 Task: Create new user trace flags for debug logs
Action: Mouse scrolled (245, 184) with delta (0, 0)
Screenshot: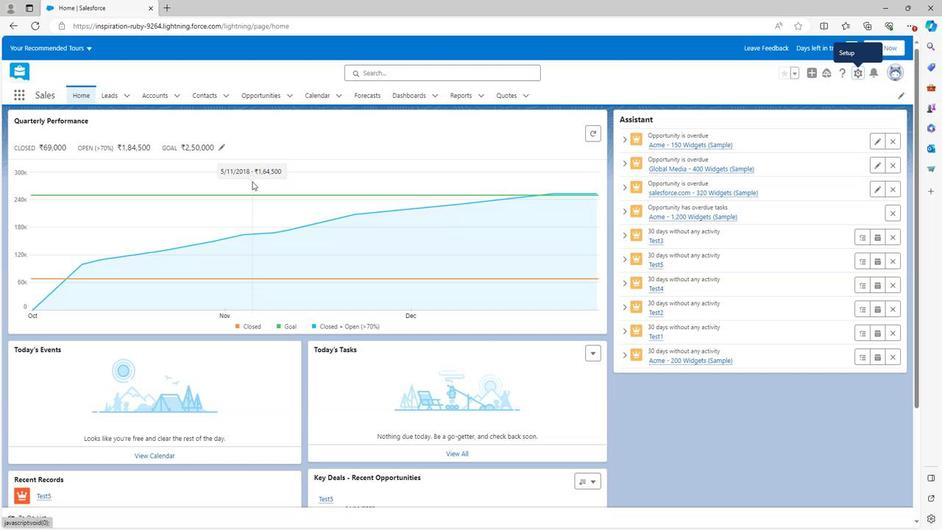 
Action: Mouse moved to (246, 184)
Screenshot: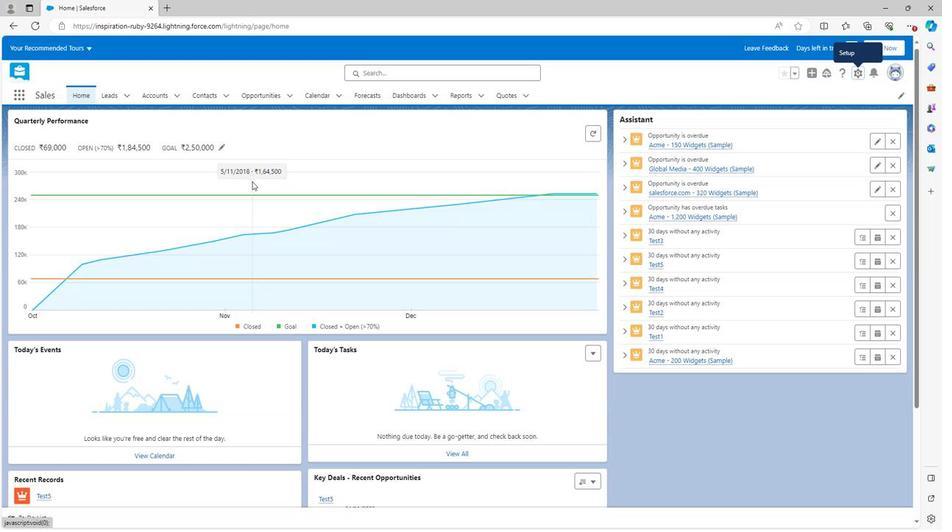 
Action: Mouse scrolled (246, 184) with delta (0, 0)
Screenshot: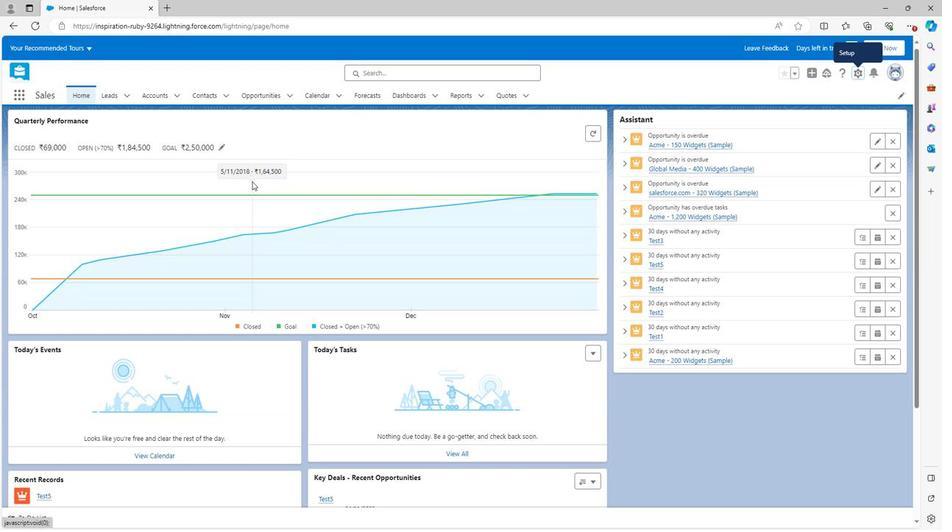 
Action: Mouse scrolled (246, 184) with delta (0, 0)
Screenshot: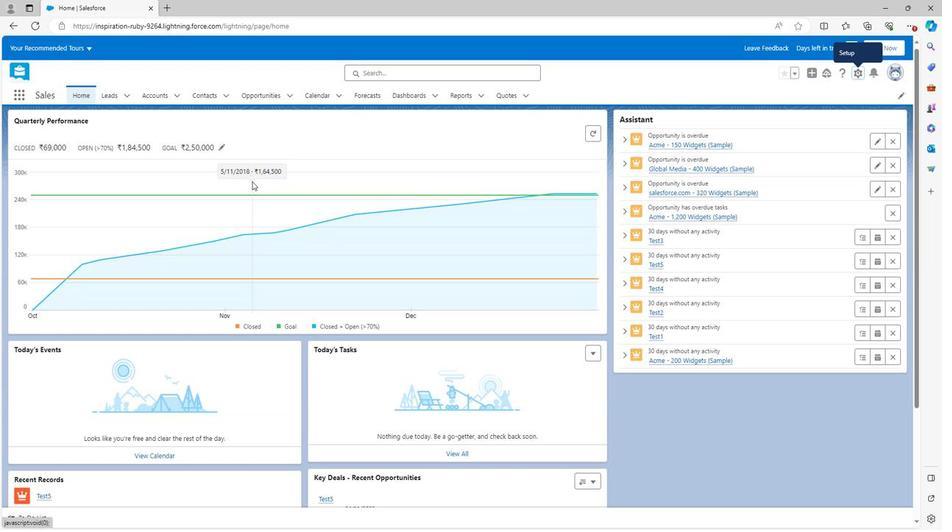 
Action: Mouse scrolled (246, 184) with delta (0, 0)
Screenshot: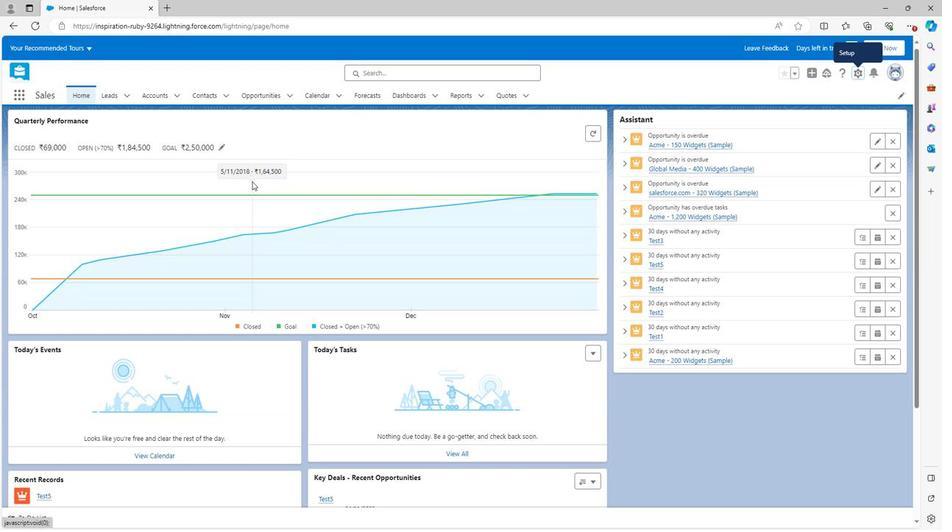 
Action: Mouse scrolled (246, 185) with delta (0, 0)
Screenshot: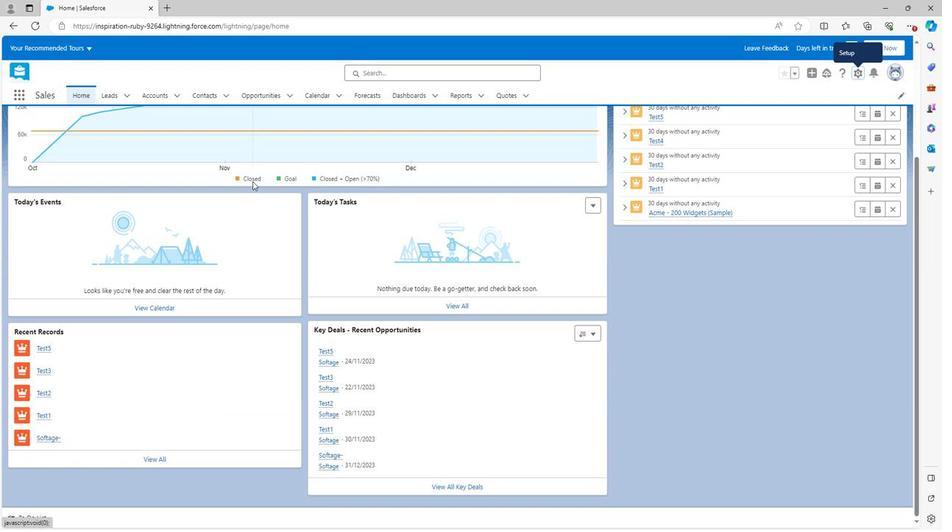 
Action: Mouse scrolled (246, 185) with delta (0, 0)
Screenshot: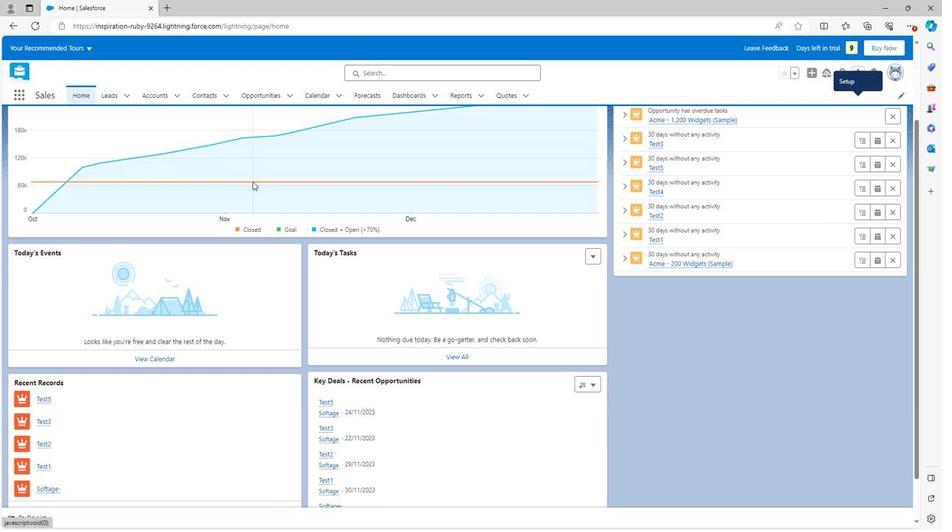 
Action: Mouse scrolled (246, 185) with delta (0, 0)
Screenshot: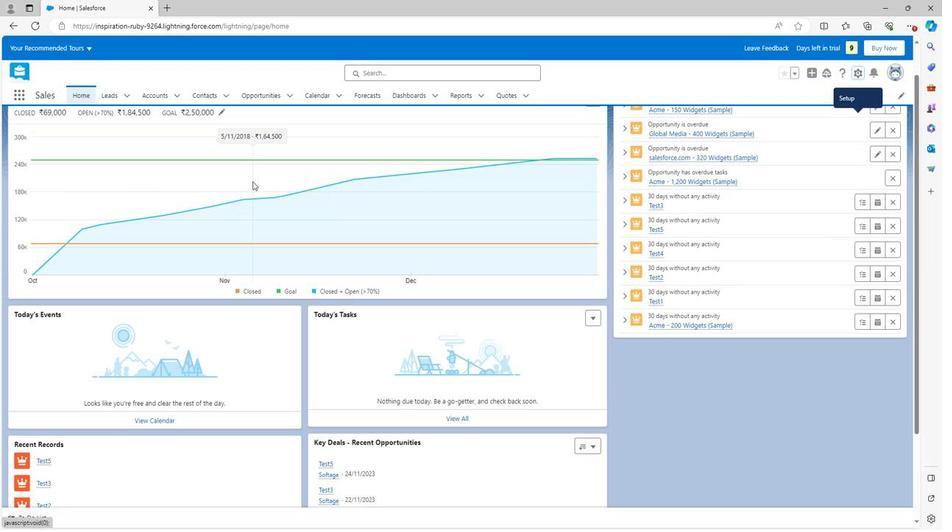 
Action: Mouse scrolled (246, 185) with delta (0, 0)
Screenshot: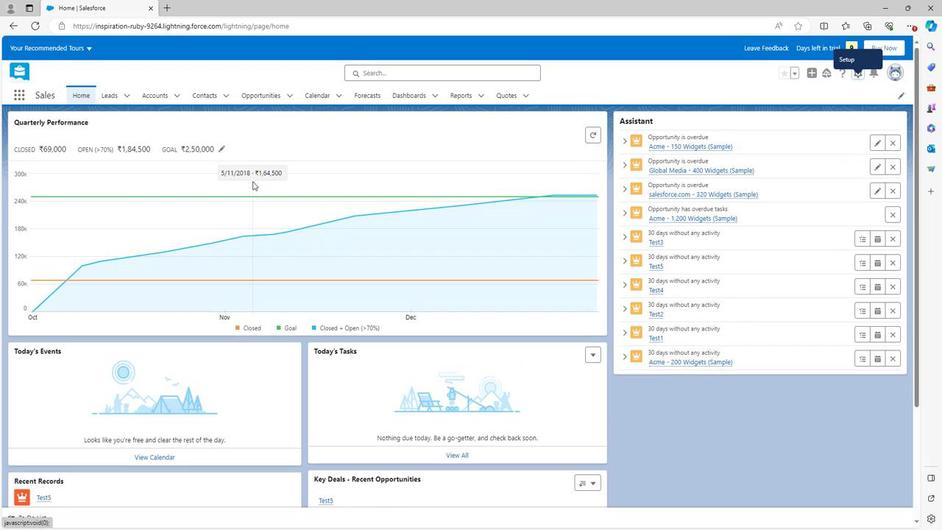 
Action: Mouse moved to (850, 72)
Screenshot: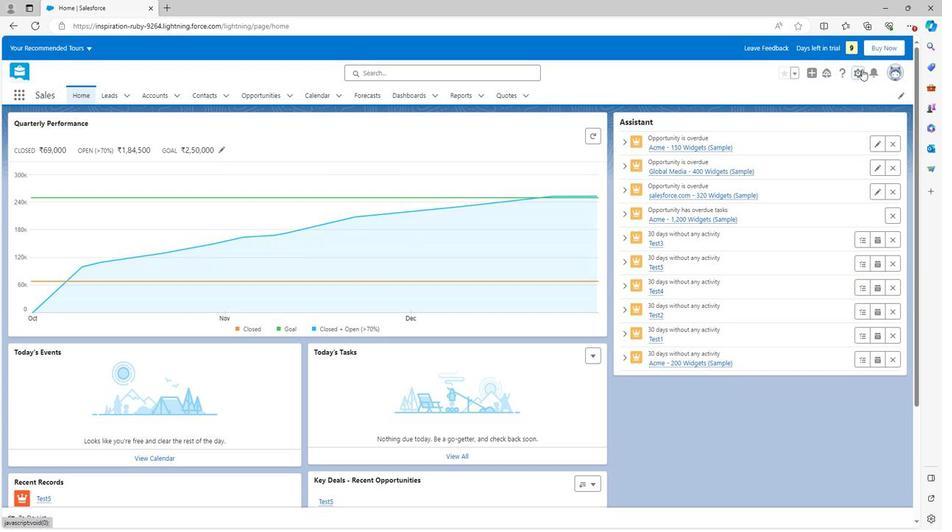 
Action: Mouse pressed left at (850, 72)
Screenshot: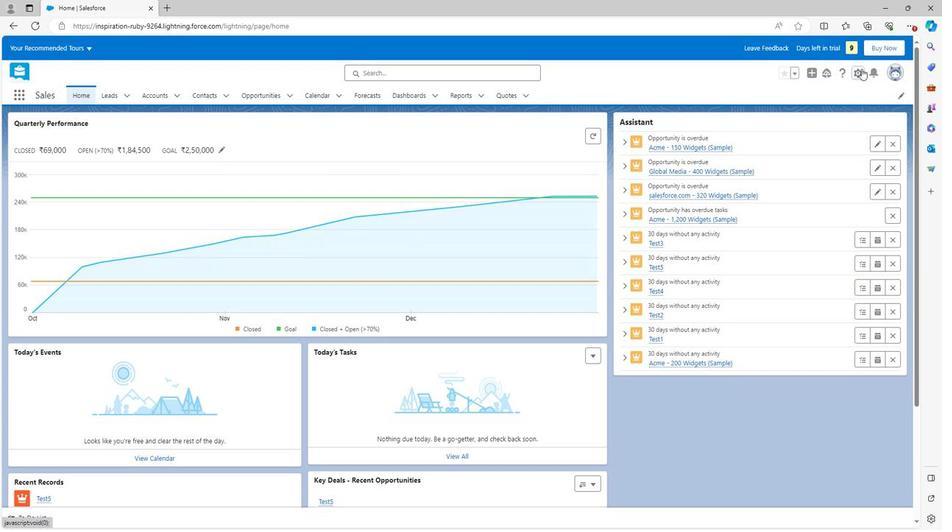 
Action: Mouse moved to (813, 102)
Screenshot: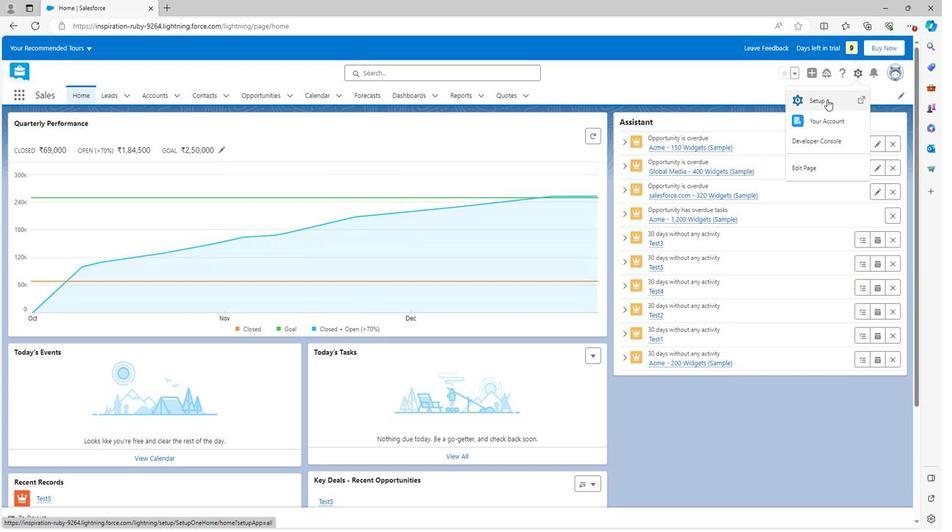 
Action: Mouse pressed left at (813, 102)
Screenshot: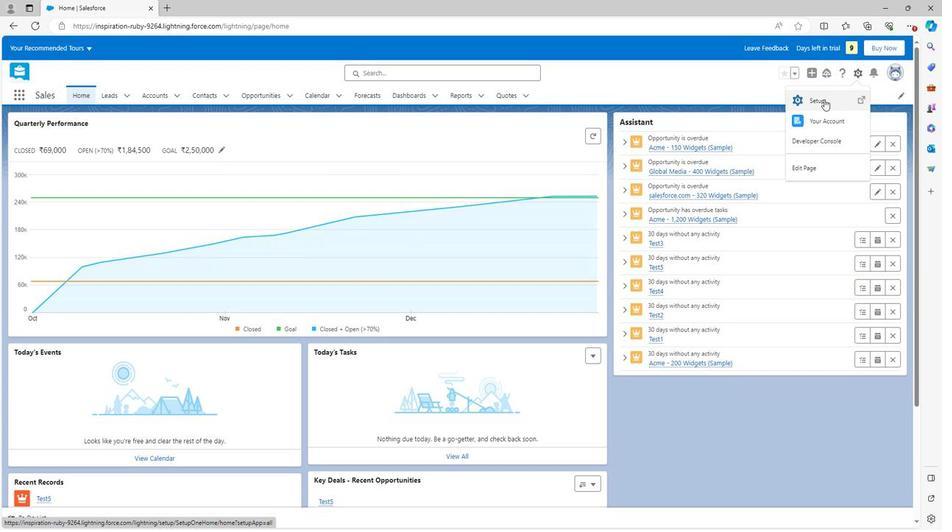 
Action: Mouse moved to (30, 357)
Screenshot: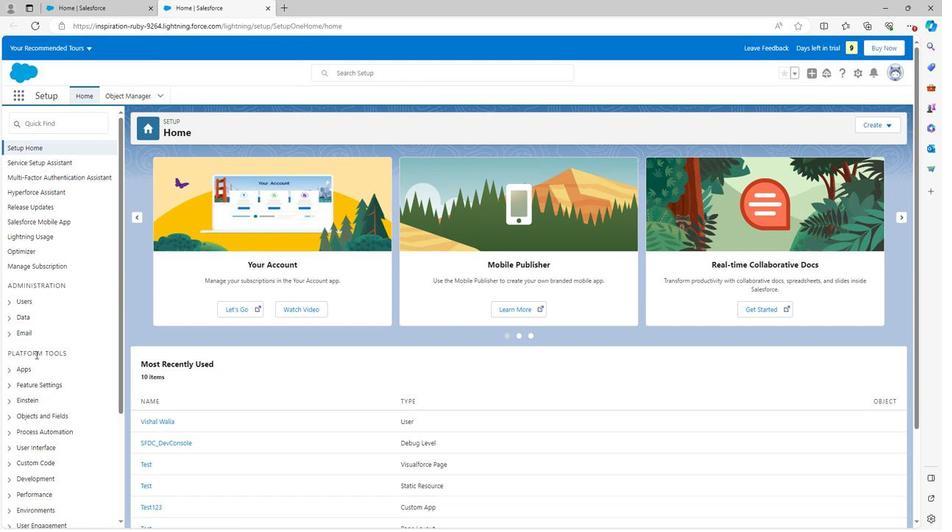 
Action: Mouse scrolled (30, 357) with delta (0, 0)
Screenshot: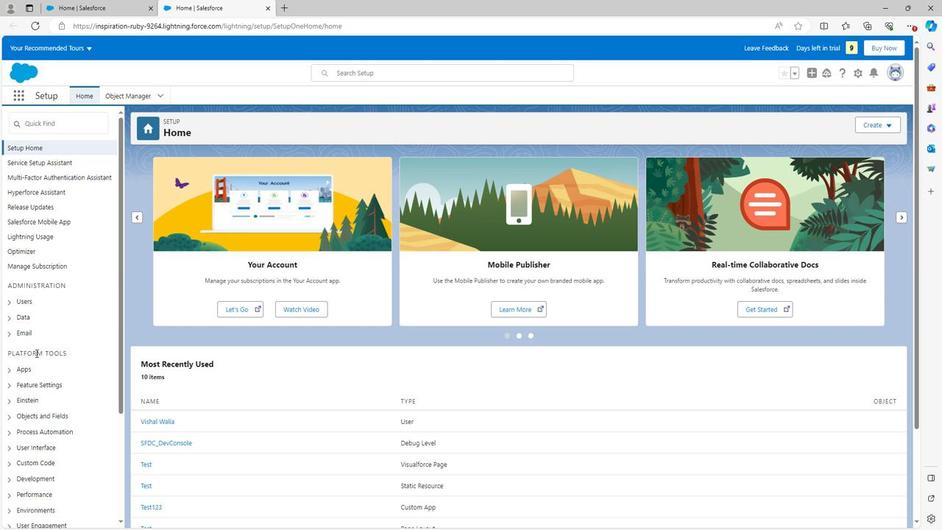 
Action: Mouse scrolled (30, 357) with delta (0, 0)
Screenshot: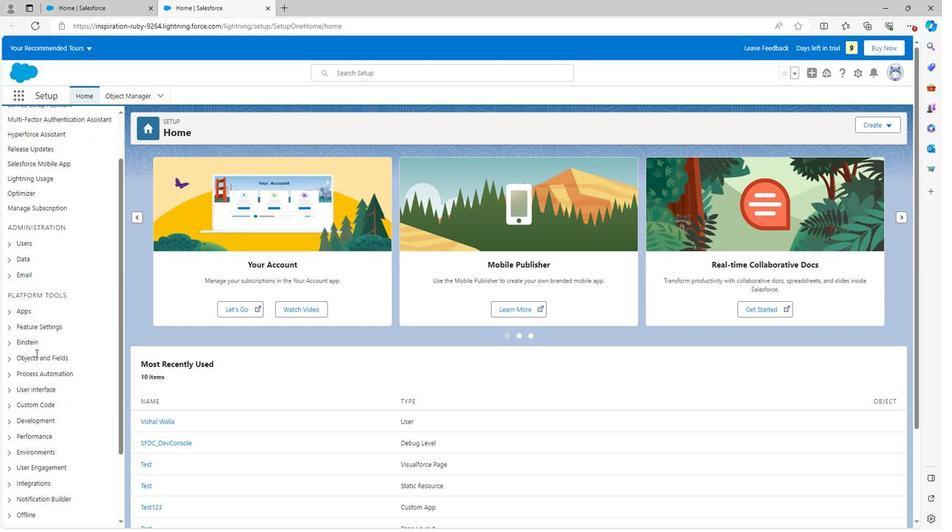 
Action: Mouse moved to (2, 386)
Screenshot: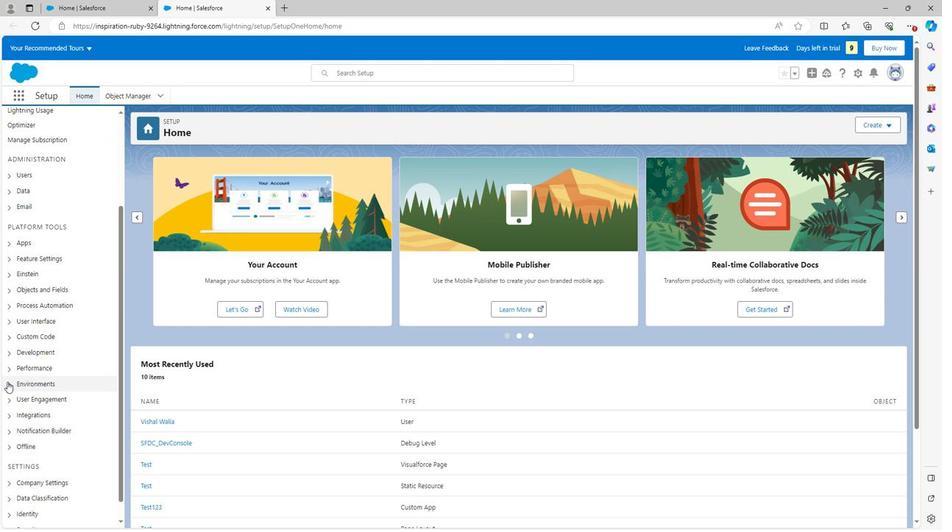 
Action: Mouse pressed left at (2, 386)
Screenshot: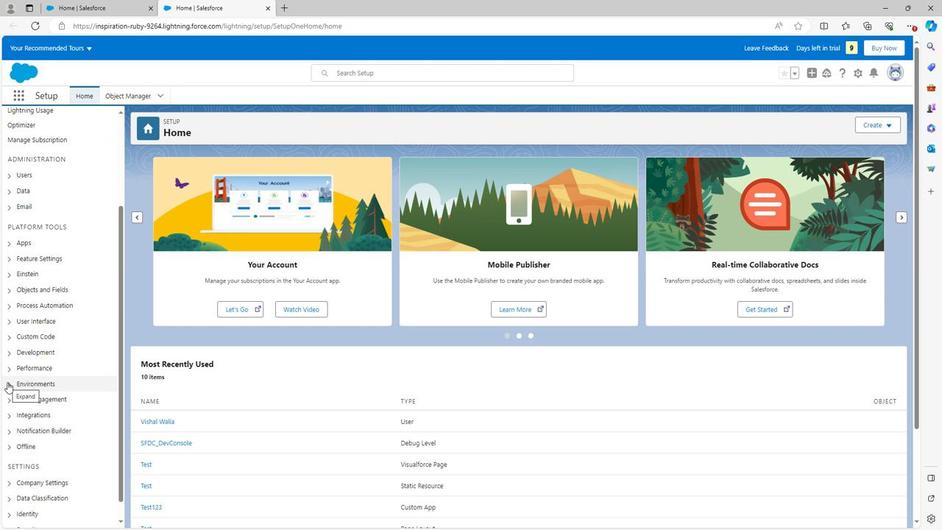 
Action: Mouse moved to (3, 386)
Screenshot: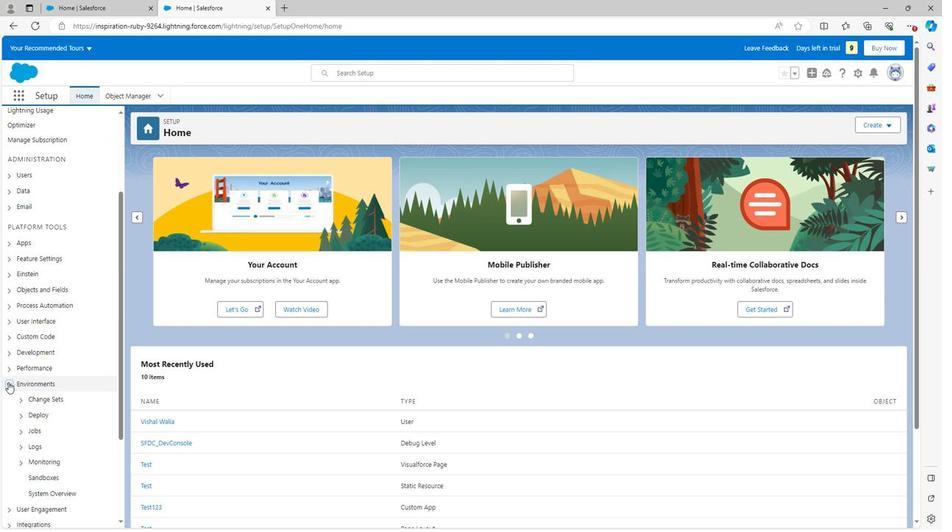 
Action: Mouse scrolled (3, 385) with delta (0, 0)
Screenshot: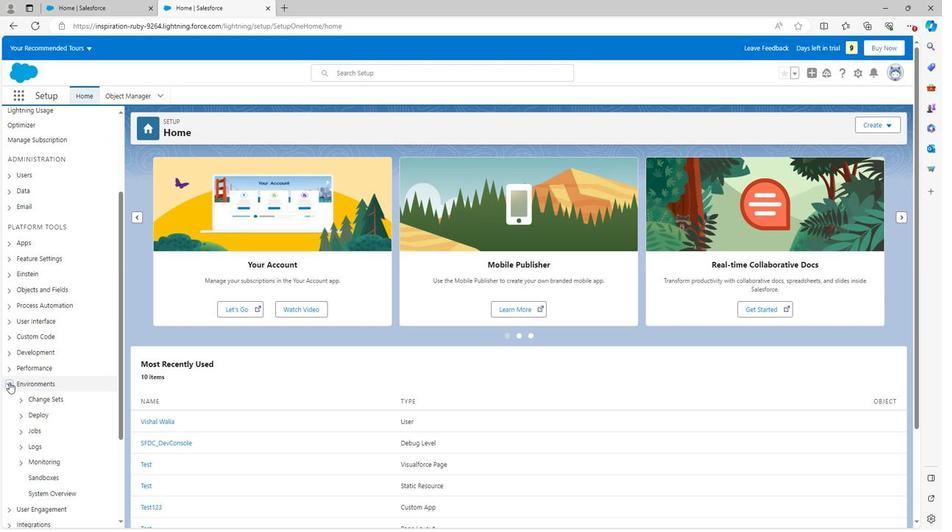 
Action: Mouse scrolled (3, 385) with delta (0, 0)
Screenshot: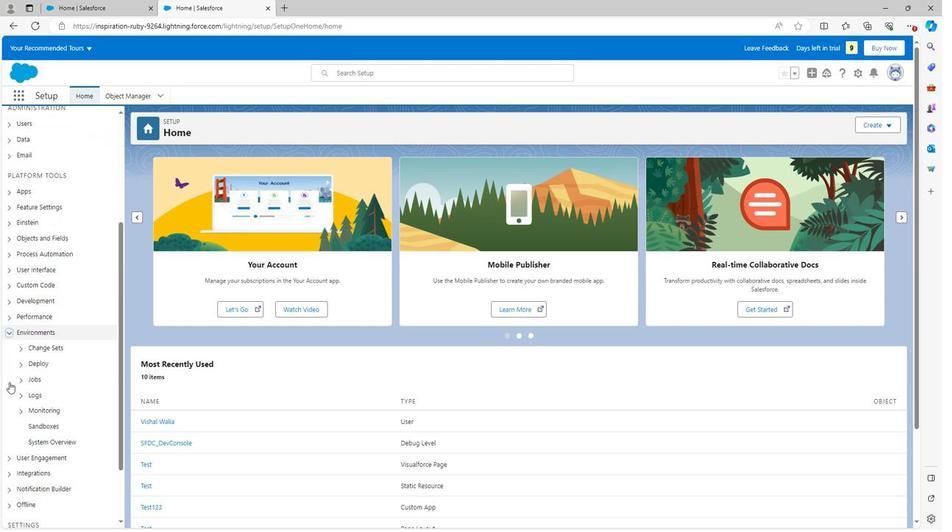 
Action: Mouse moved to (16, 323)
Screenshot: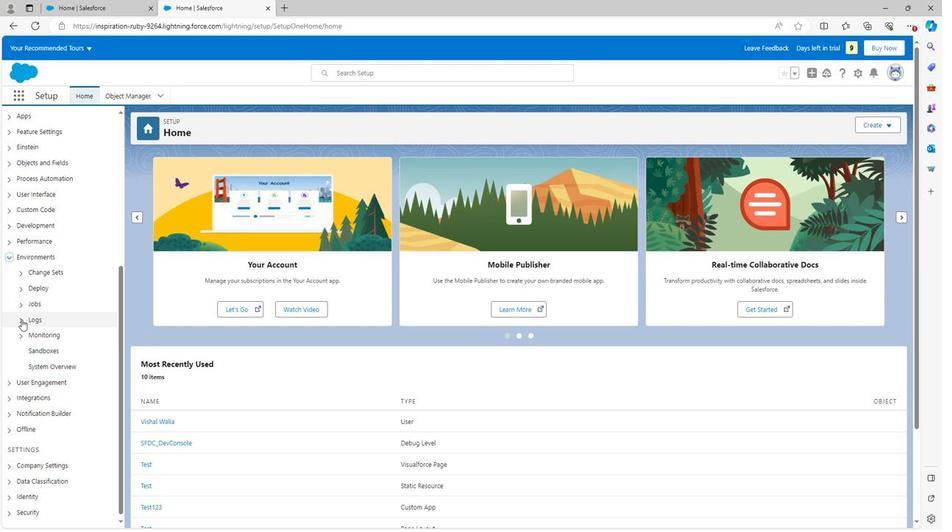 
Action: Mouse pressed left at (16, 323)
Screenshot: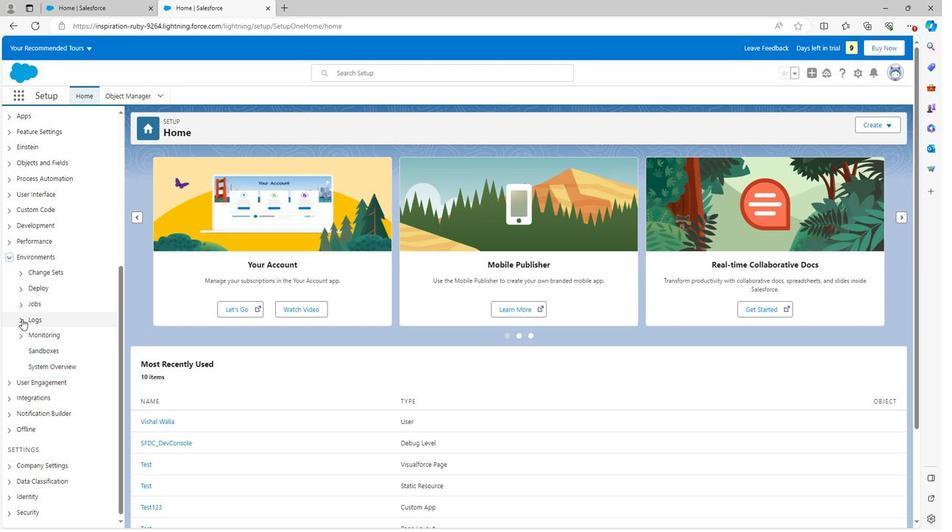 
Action: Mouse moved to (39, 341)
Screenshot: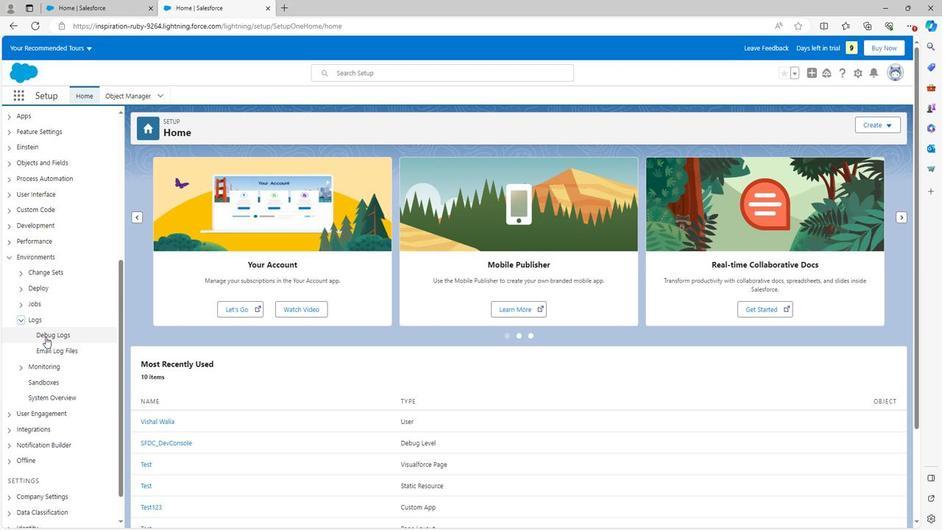 
Action: Mouse pressed left at (39, 341)
Screenshot: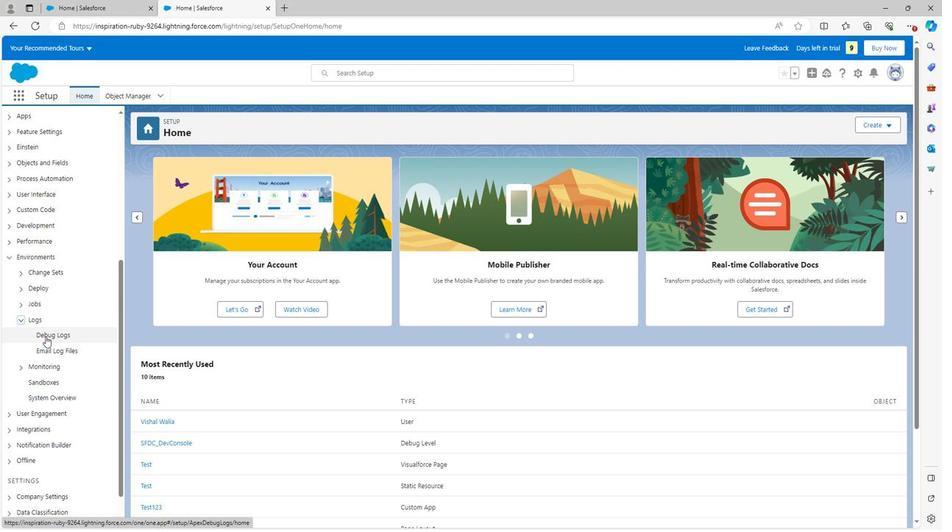 
Action: Mouse moved to (368, 238)
Screenshot: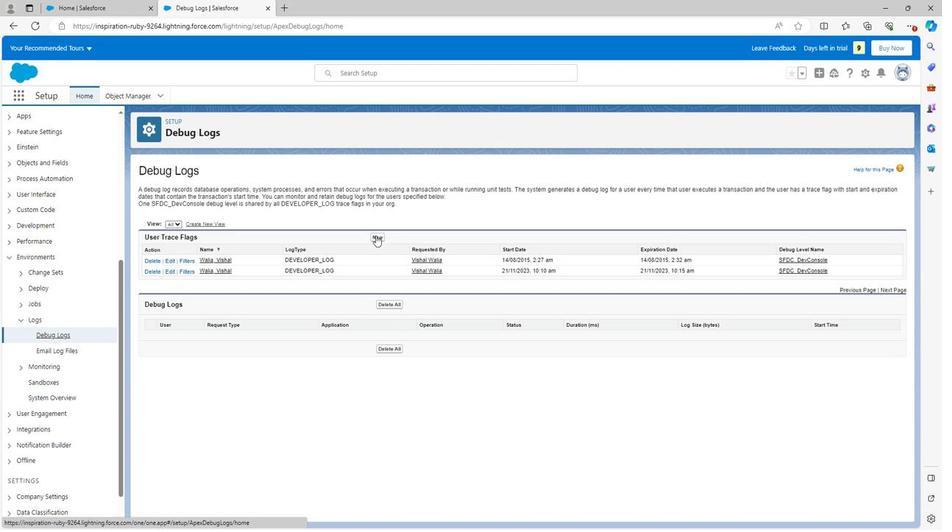 
Action: Mouse pressed left at (368, 238)
Screenshot: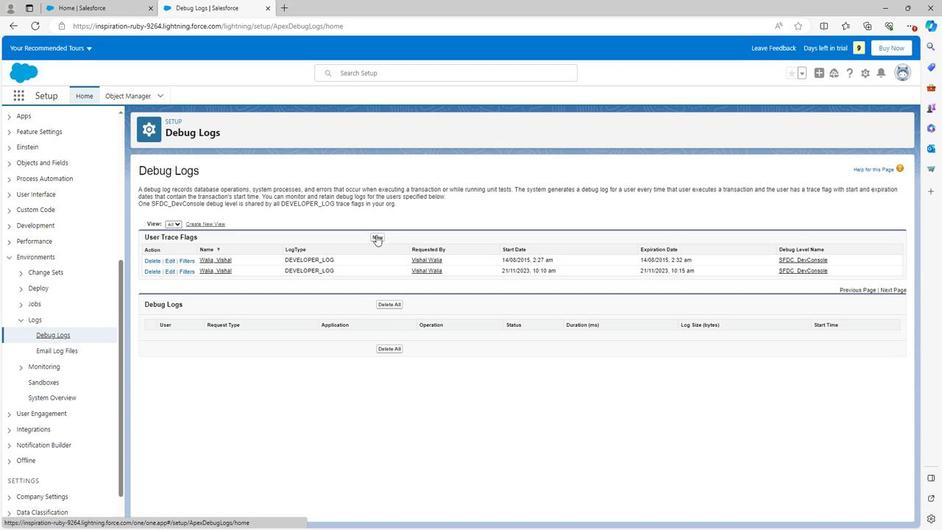 
Action: Mouse moved to (367, 325)
Screenshot: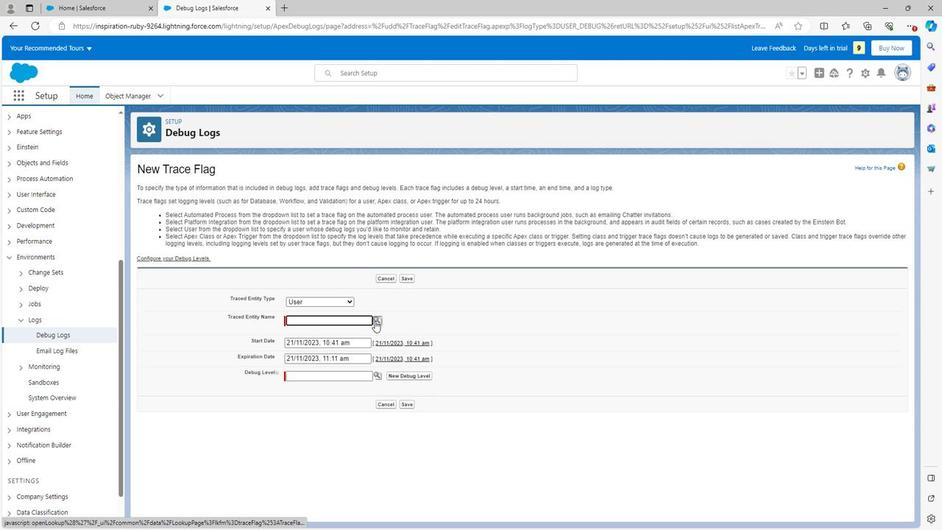 
Action: Mouse pressed left at (367, 325)
Screenshot: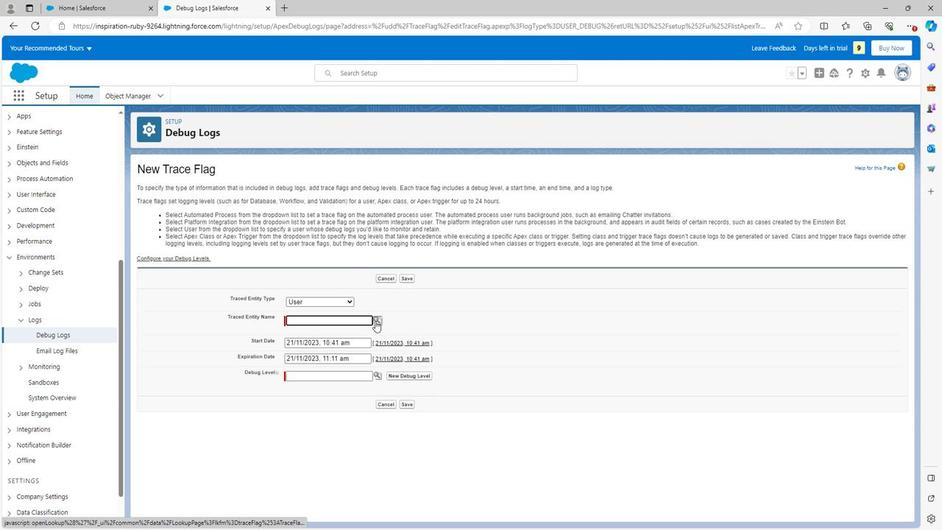 
Action: Mouse moved to (228, 407)
Screenshot: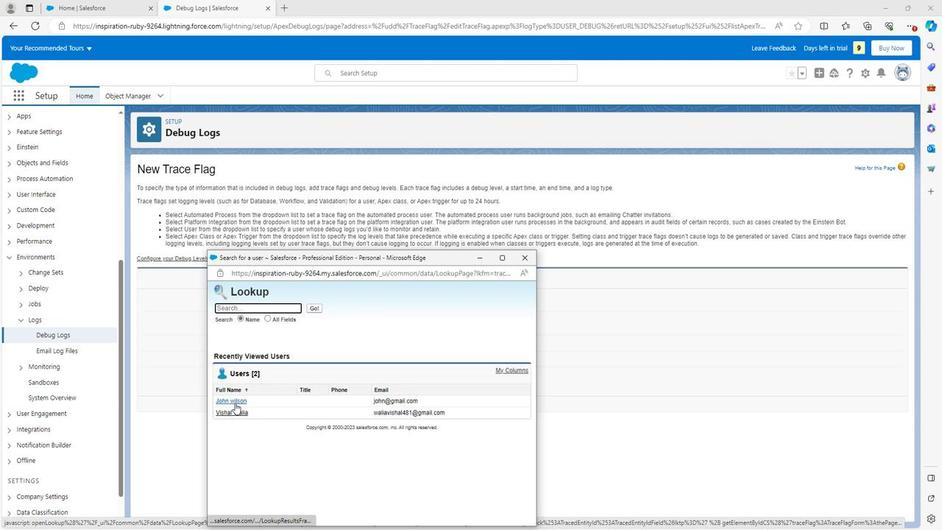 
Action: Mouse pressed left at (228, 407)
Screenshot: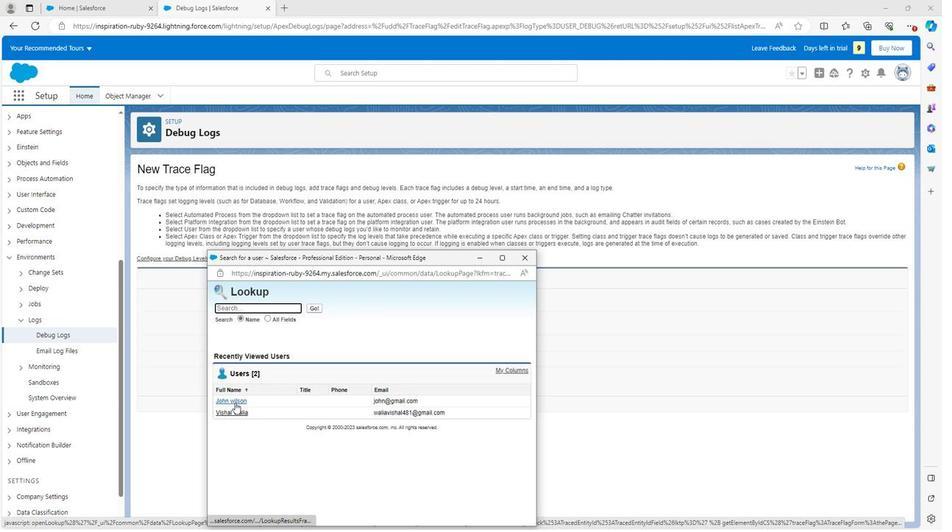 
Action: Mouse moved to (438, 321)
Screenshot: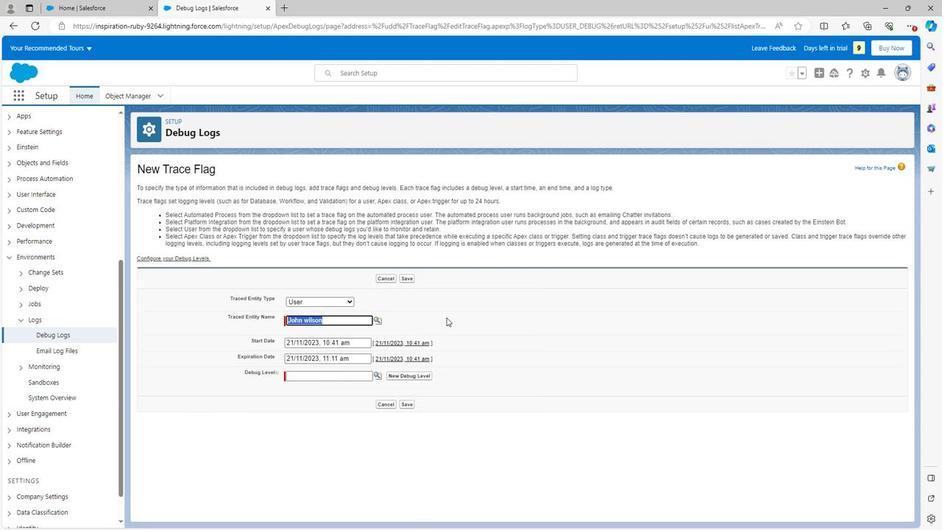 
Action: Mouse pressed left at (438, 321)
Screenshot: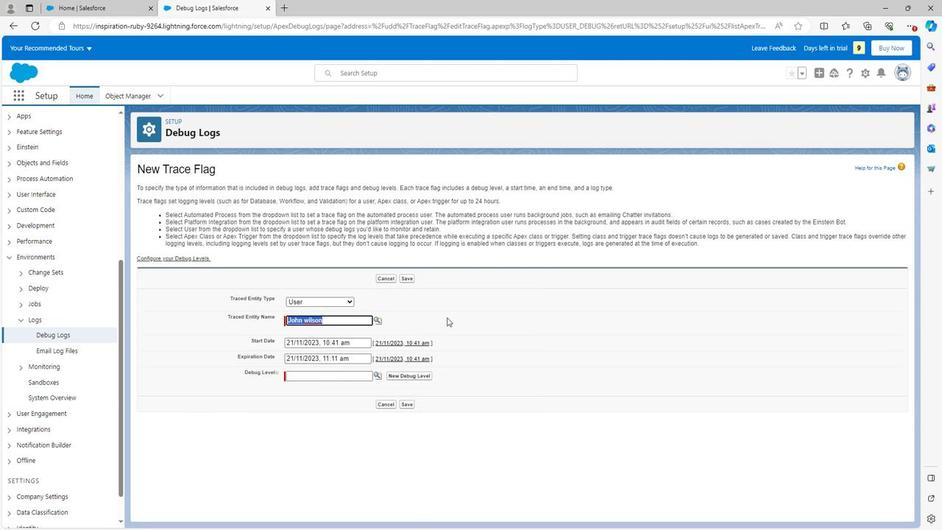 
Action: Mouse moved to (369, 379)
Screenshot: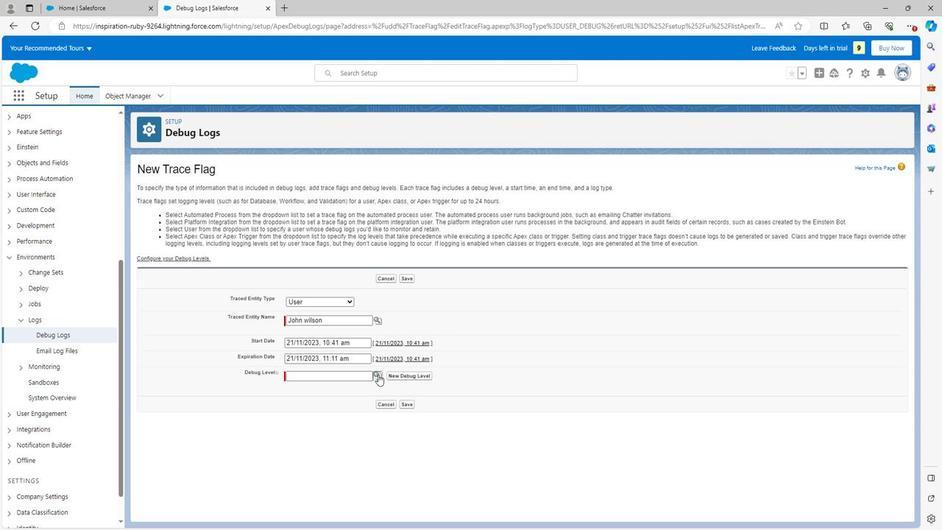 
Action: Mouse pressed left at (369, 379)
Screenshot: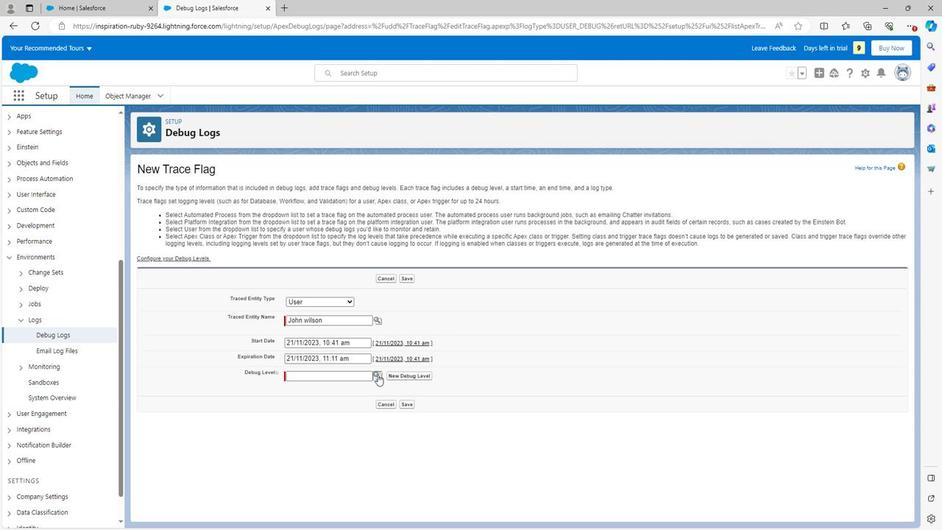 
Action: Mouse moved to (243, 383)
Screenshot: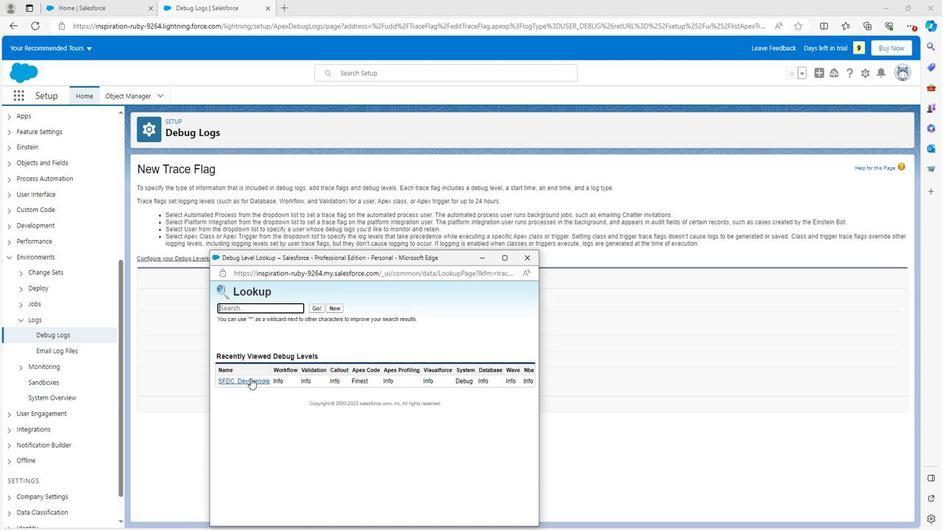 
Action: Mouse pressed left at (243, 383)
Screenshot: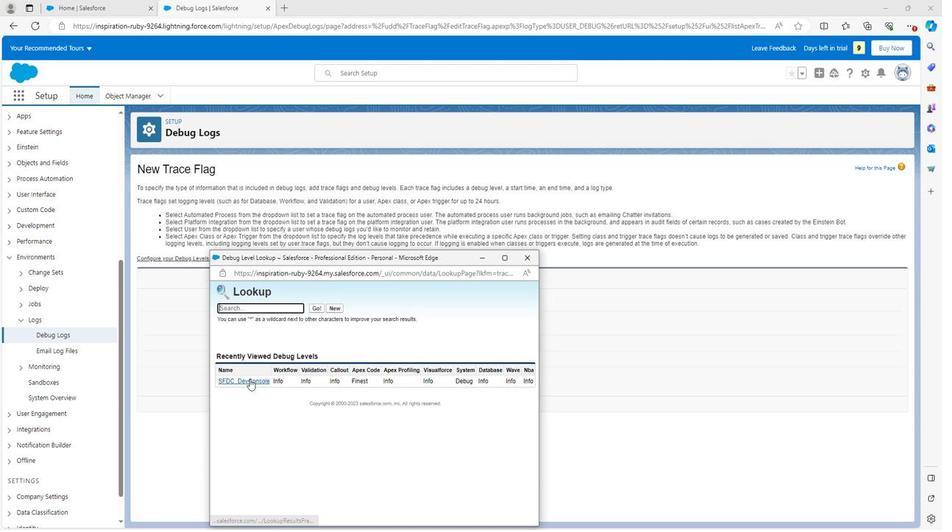 
Action: Mouse moved to (243, 383)
Screenshot: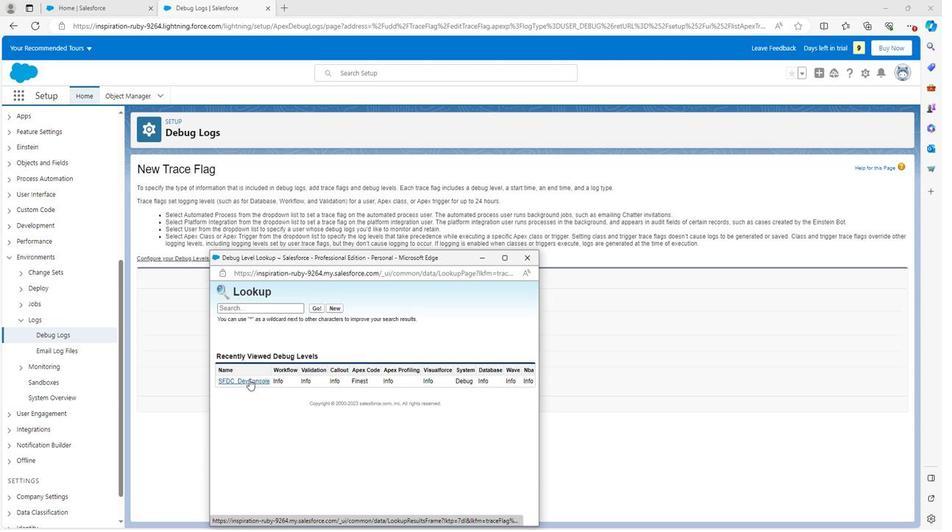 
Action: Mouse pressed left at (243, 383)
Screenshot: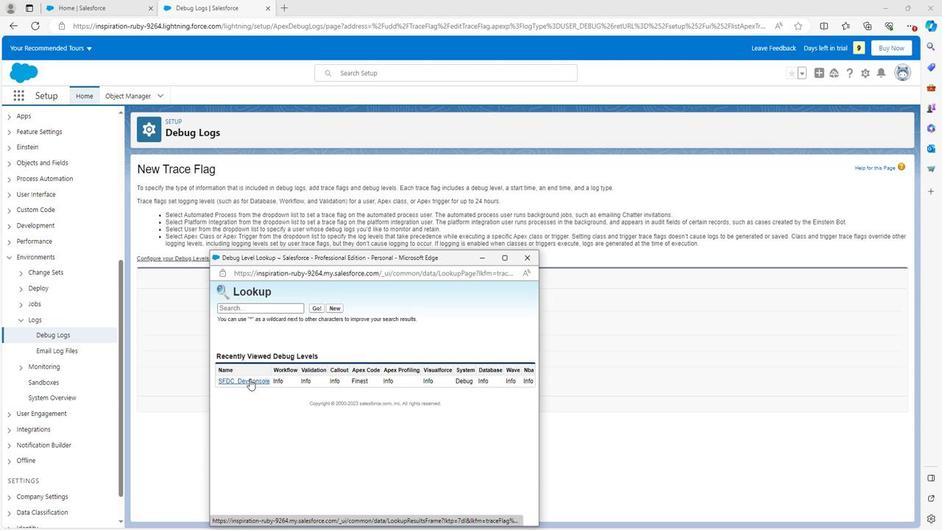 
Action: Mouse moved to (399, 411)
Screenshot: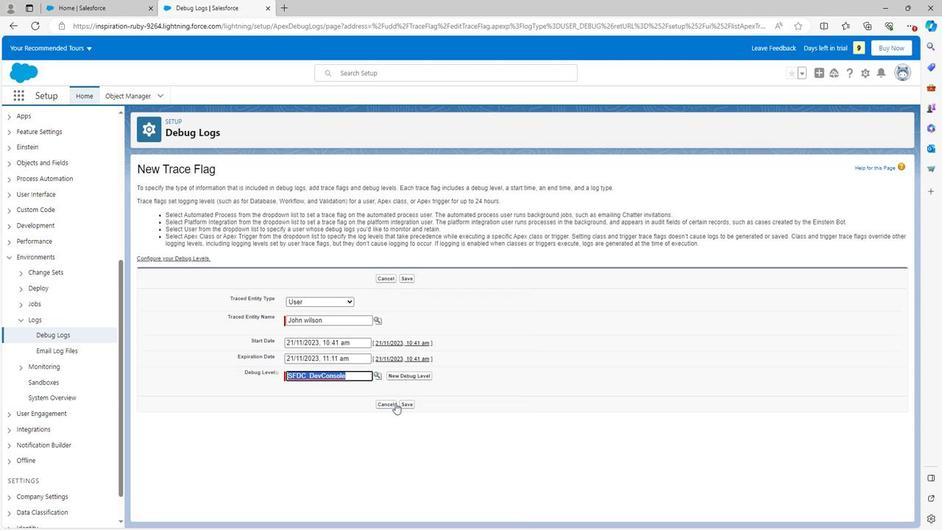 
Action: Mouse pressed left at (399, 411)
Screenshot: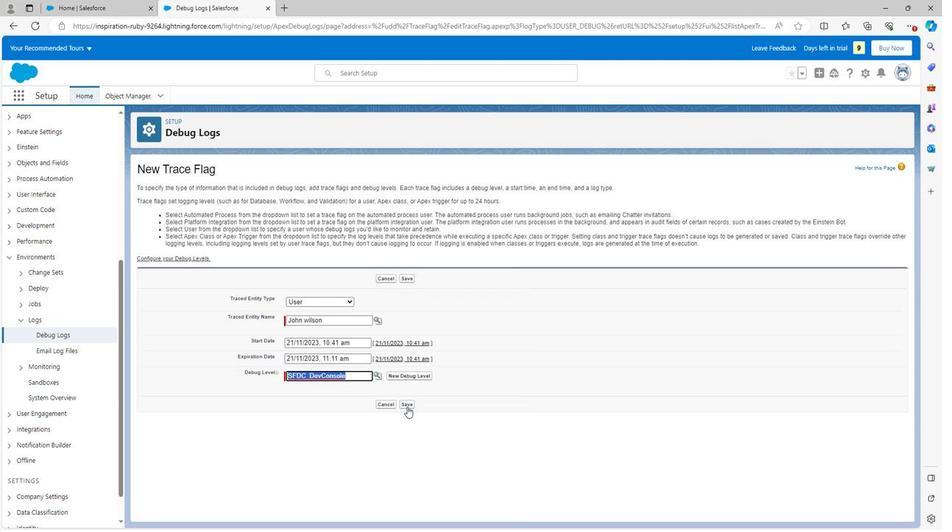 
Action: Mouse moved to (521, 269)
Screenshot: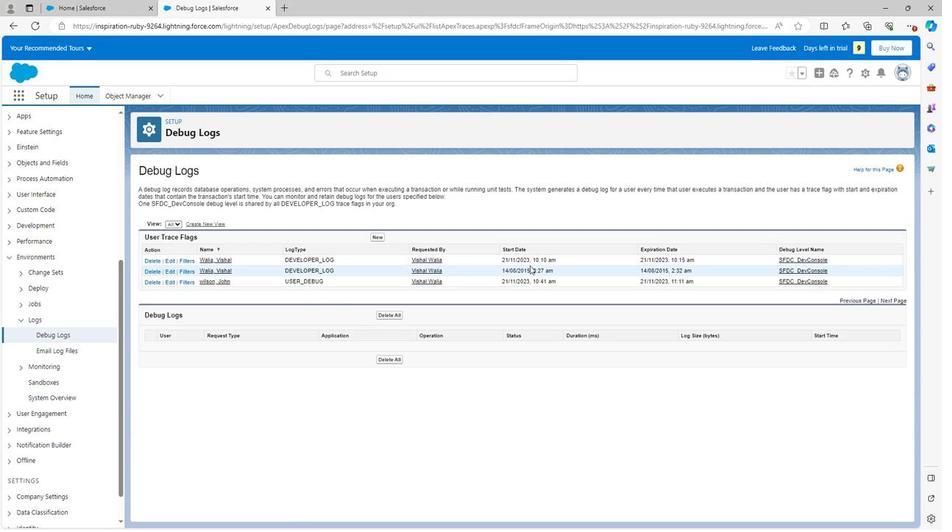 
